 Task: Reply to the email confirming receipt of the attached resume.
Action: Mouse pressed left at (146, 33)
Screenshot: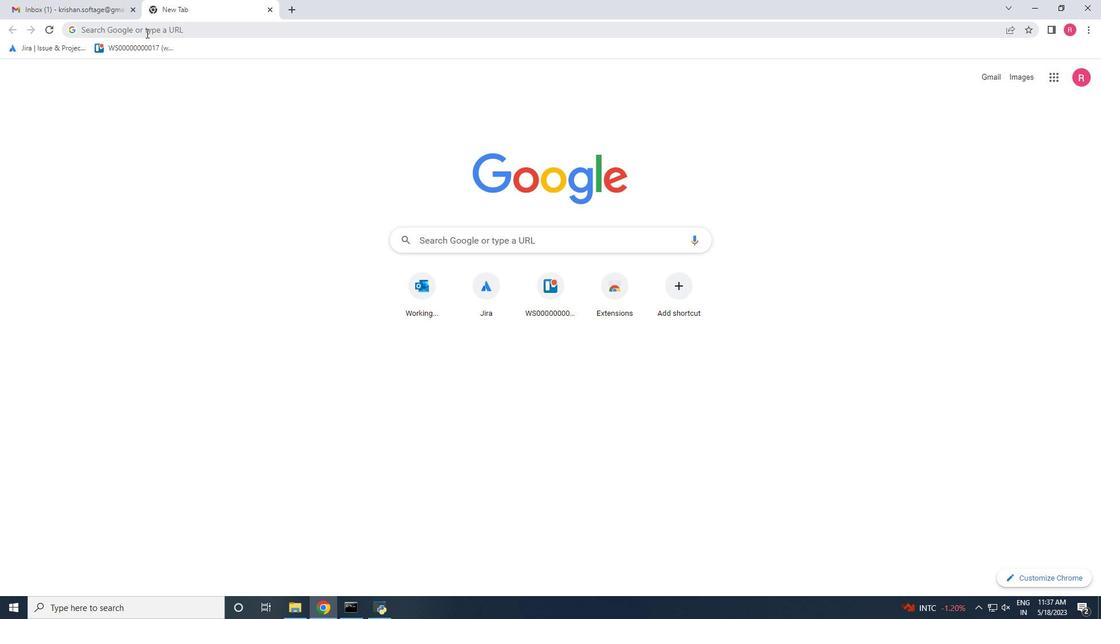 
Action: Key pressed gmail<Key.backspace><Key.enter>
Screenshot: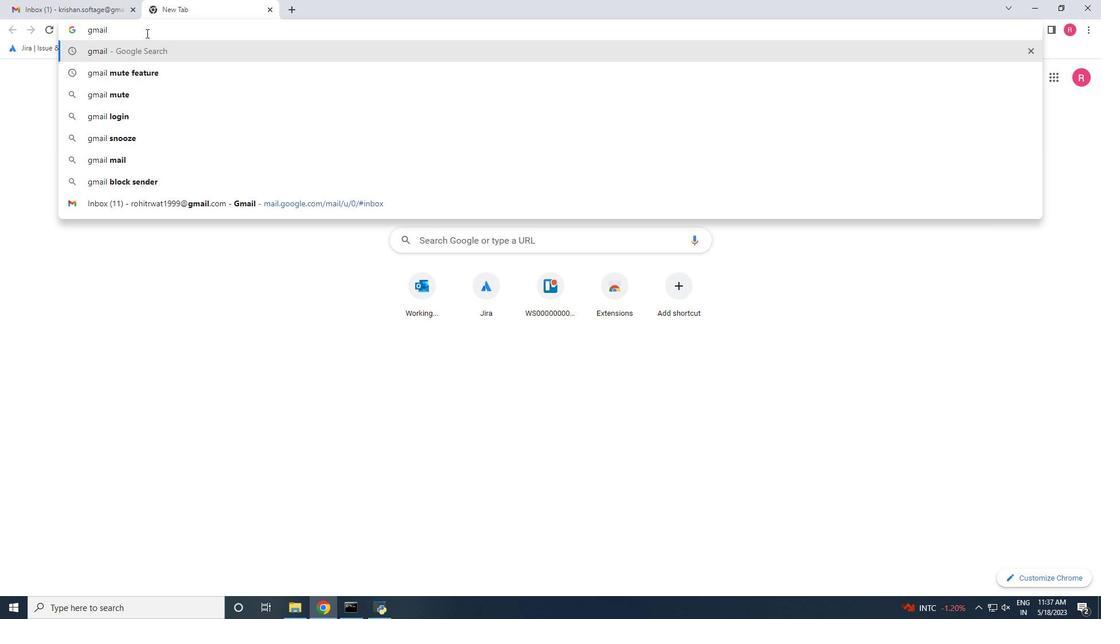 
Action: Mouse moved to (162, 180)
Screenshot: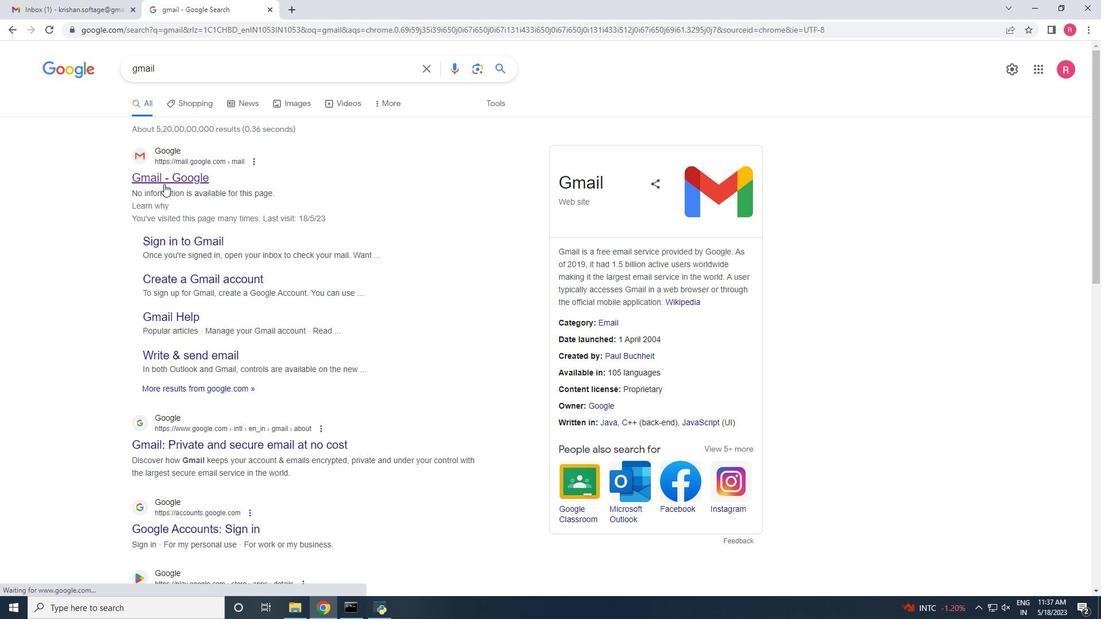 
Action: Mouse pressed left at (162, 180)
Screenshot: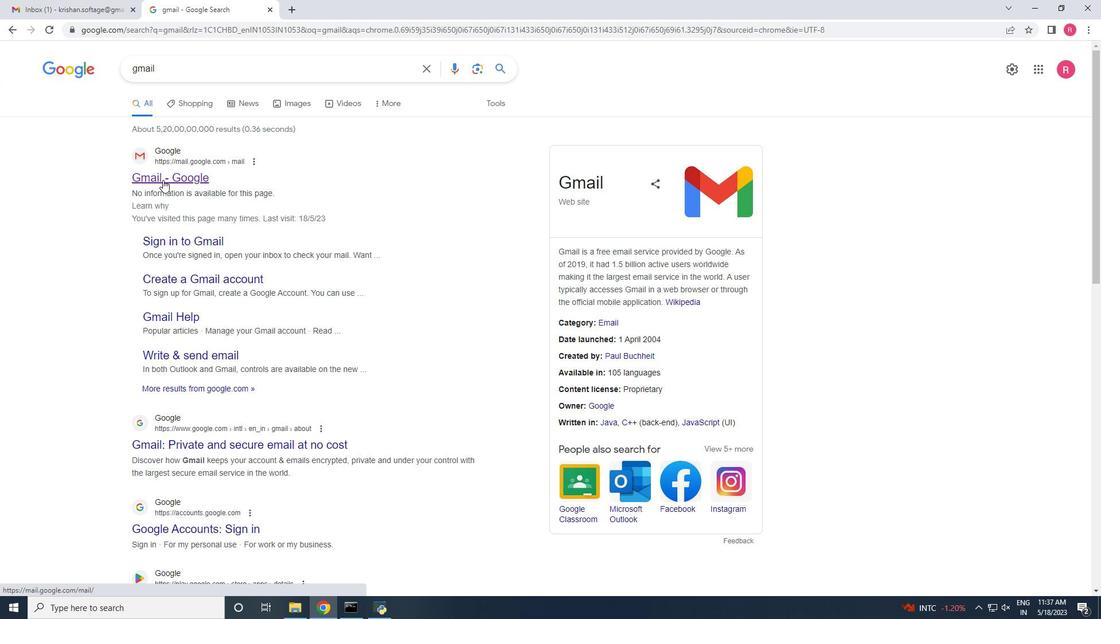 
Action: Mouse moved to (401, 150)
Screenshot: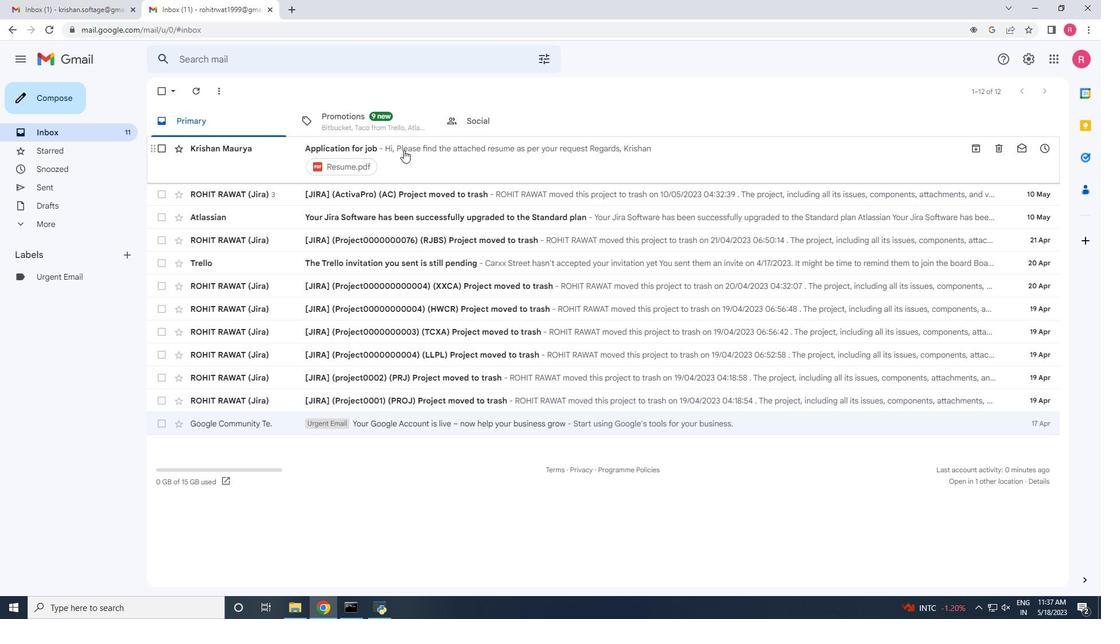 
Action: Mouse pressed left at (401, 150)
Screenshot: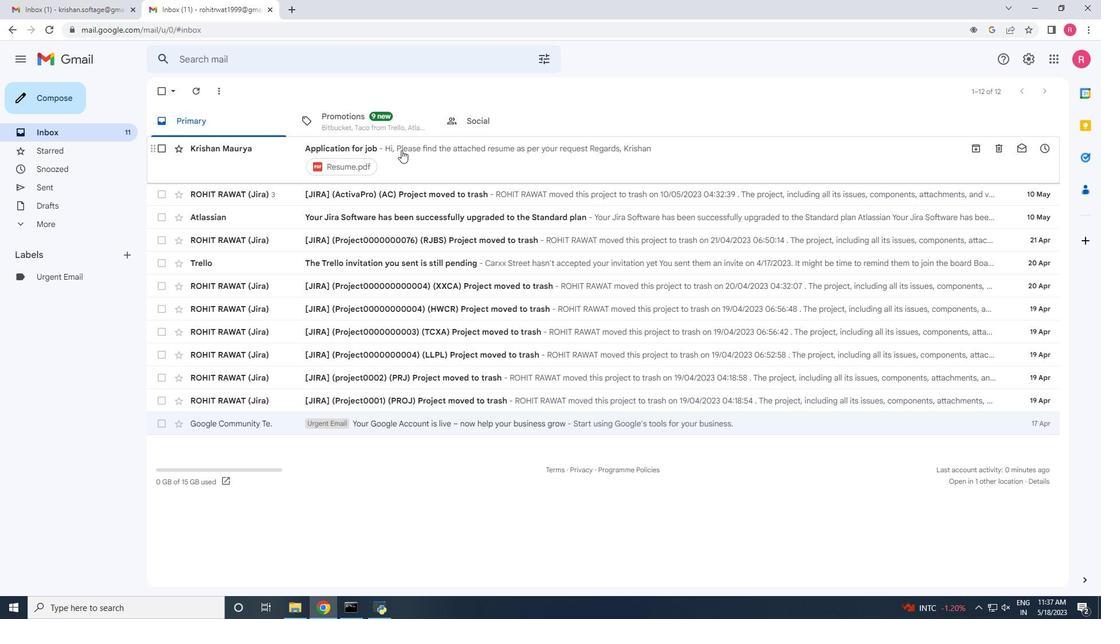 
Action: Mouse moved to (91, 129)
Screenshot: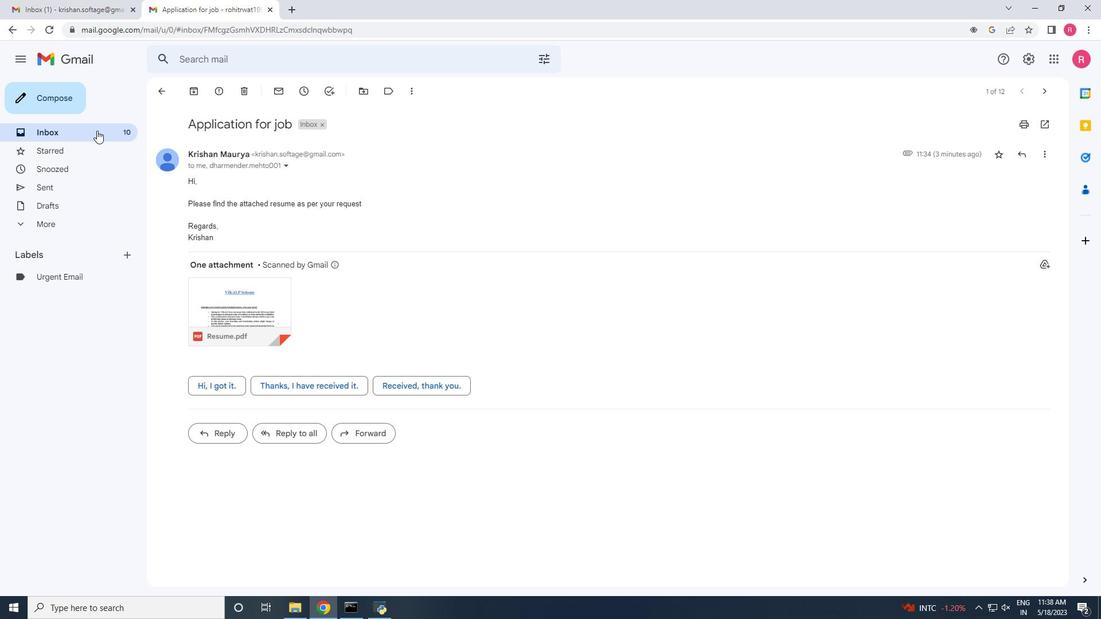 
Action: Mouse pressed left at (91, 129)
Screenshot: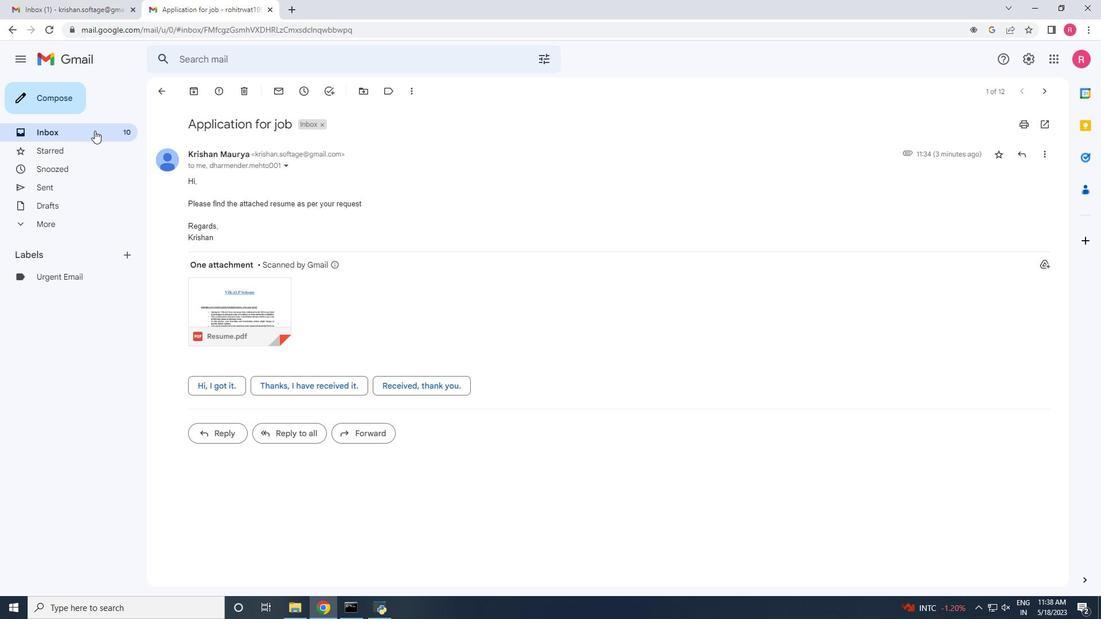 
Action: Mouse moved to (527, 147)
Screenshot: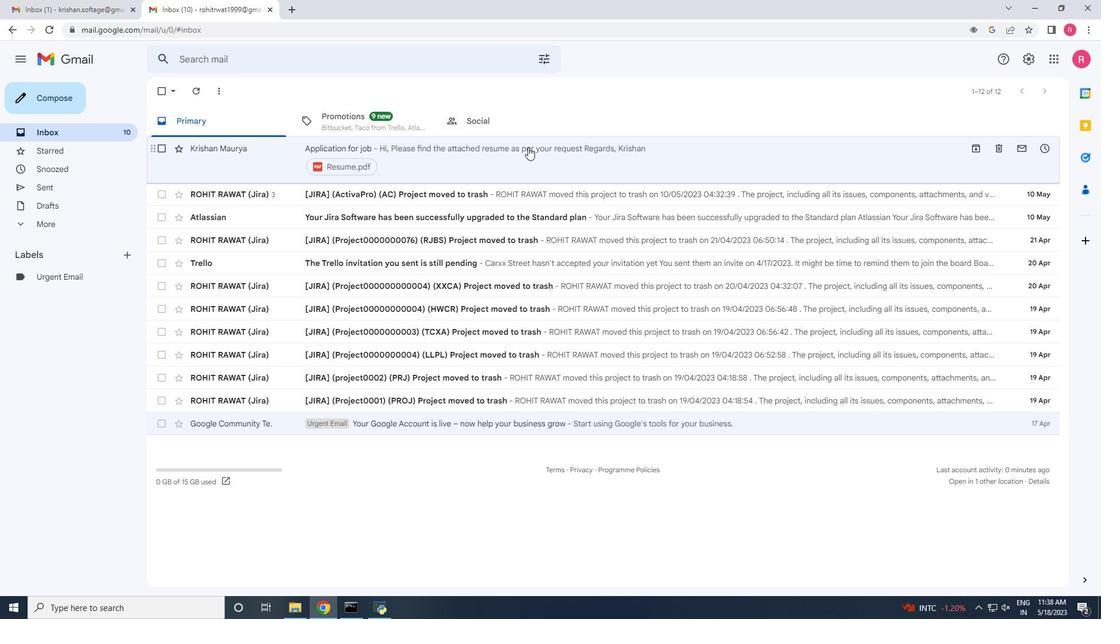 
Action: Mouse pressed left at (527, 147)
Screenshot: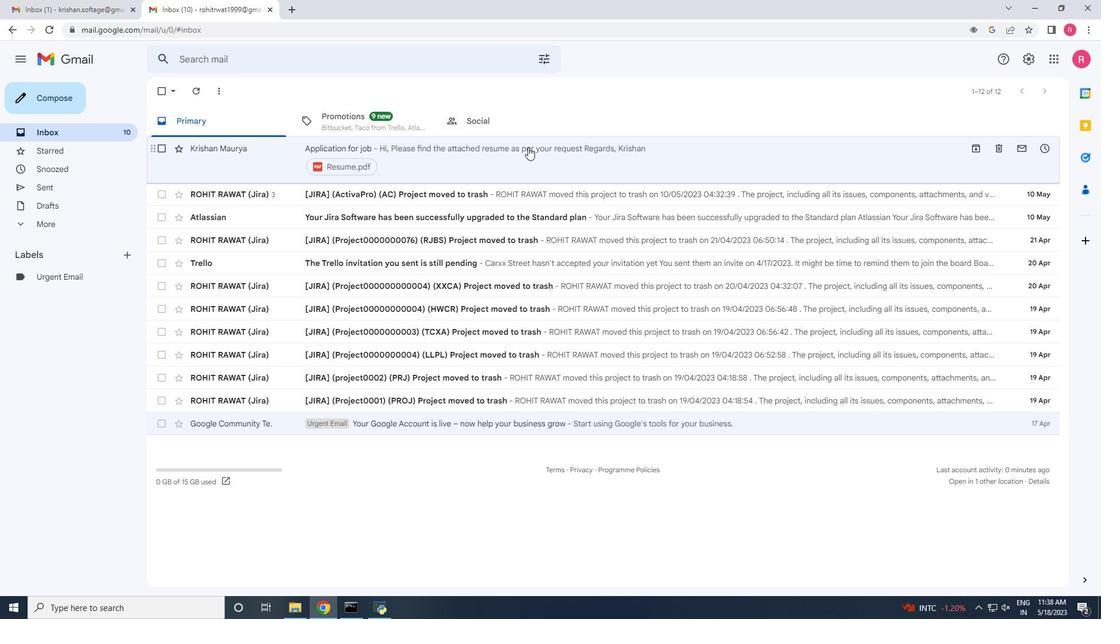 
Action: Mouse moved to (311, 433)
Screenshot: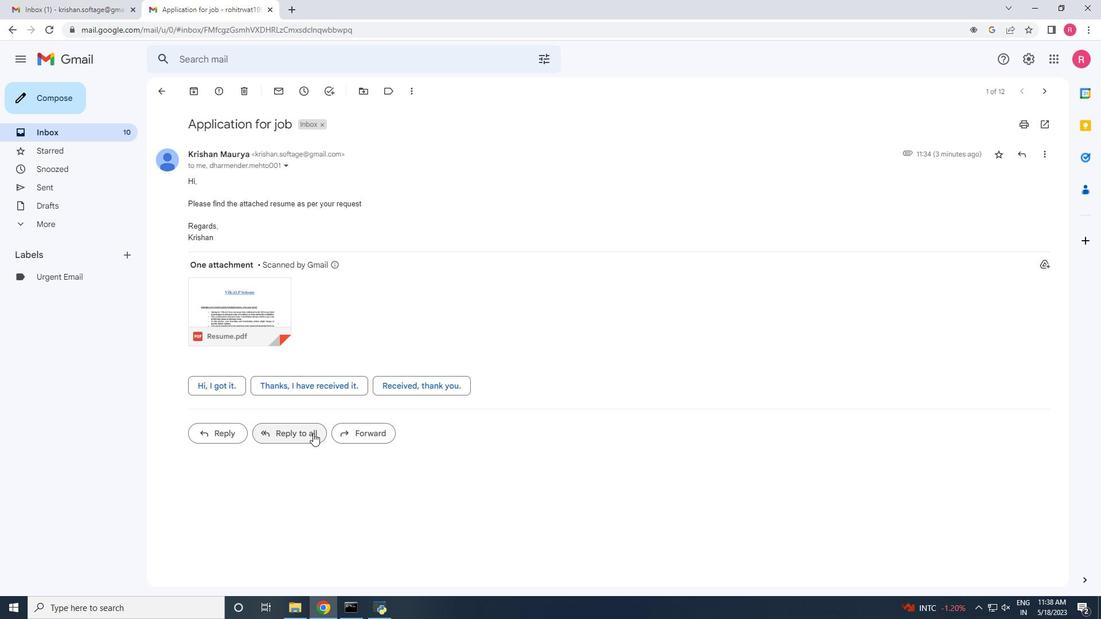 
Action: Mouse pressed left at (311, 433)
Screenshot: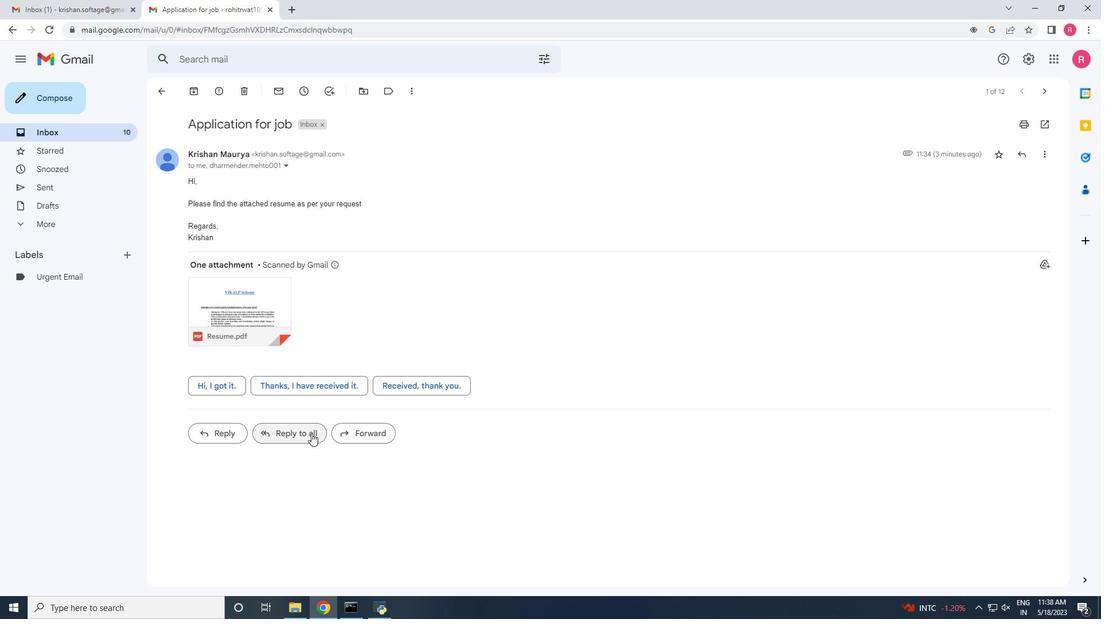 
Action: Mouse moved to (199, 416)
Screenshot: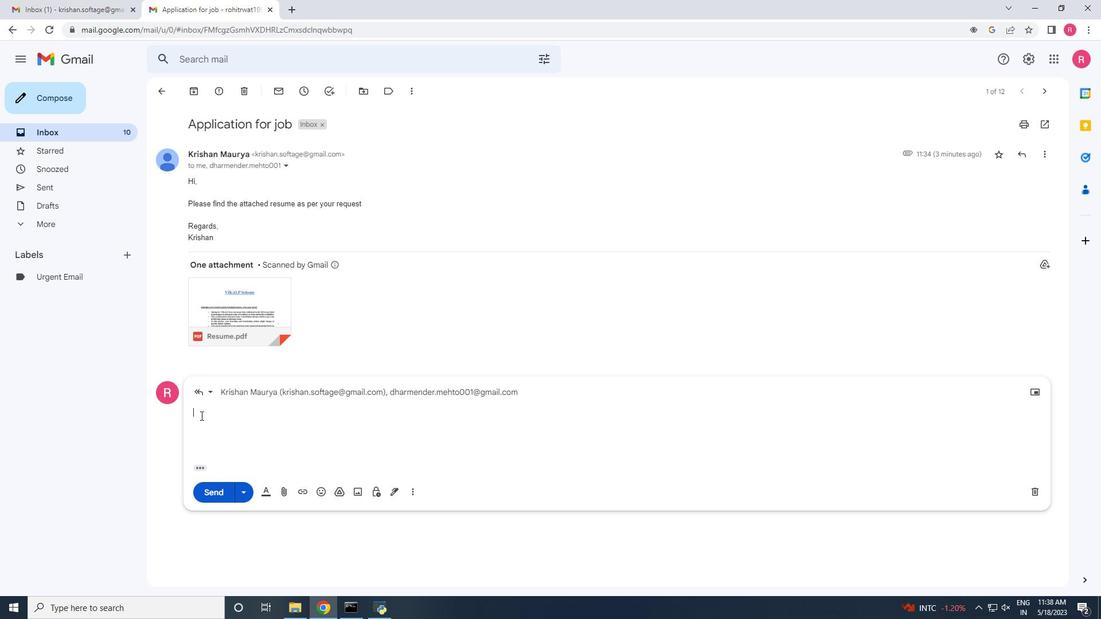 
Action: Mouse pressed left at (199, 416)
Screenshot: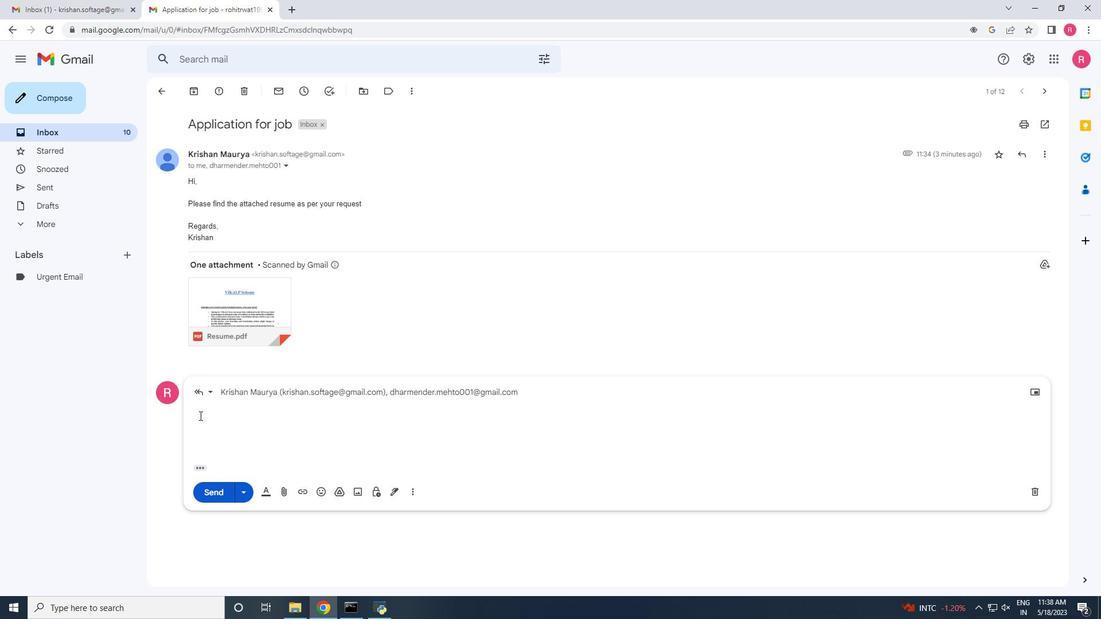 
Action: Key pressed <Key.shift>Hi,<Key.enter><Key.enter><Key.shift>Thanks,i<Key.insert><Key.backspace><Key.space><Key.shift>I<Key.space>have<Key.space>received<Key.space>it.<Key.enter><Key.enter><Key.shift>Regards,<Key.enter><Key.shift>Hr<Key.backspace><Key.shift><Key.shift><Key.shift>R<Key.space><Key.shift>Team
Screenshot: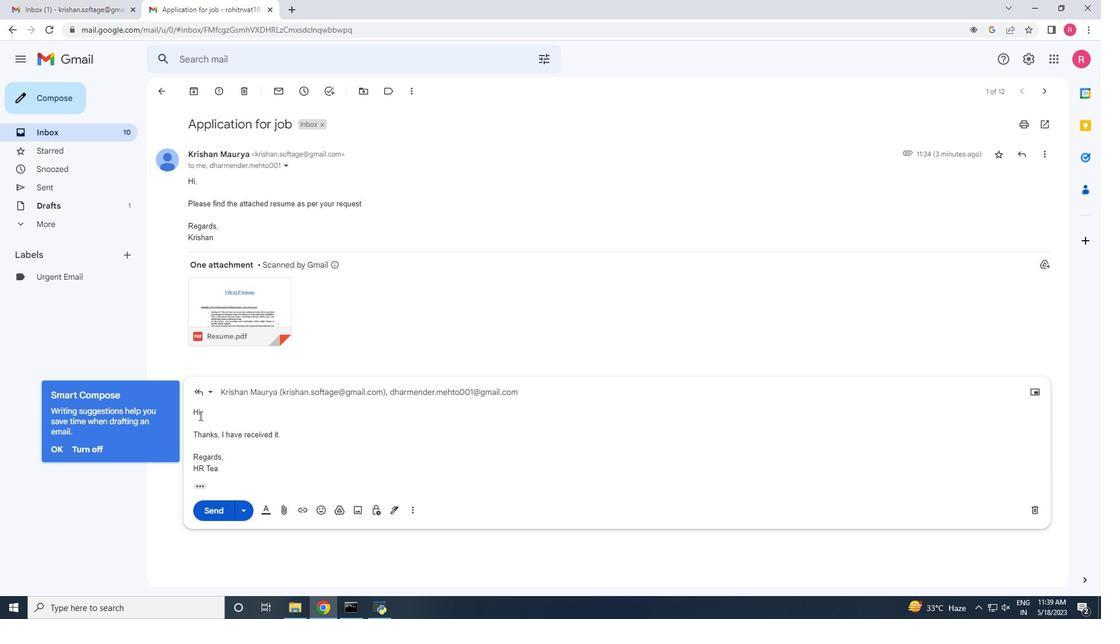 
Action: Mouse moved to (212, 512)
Screenshot: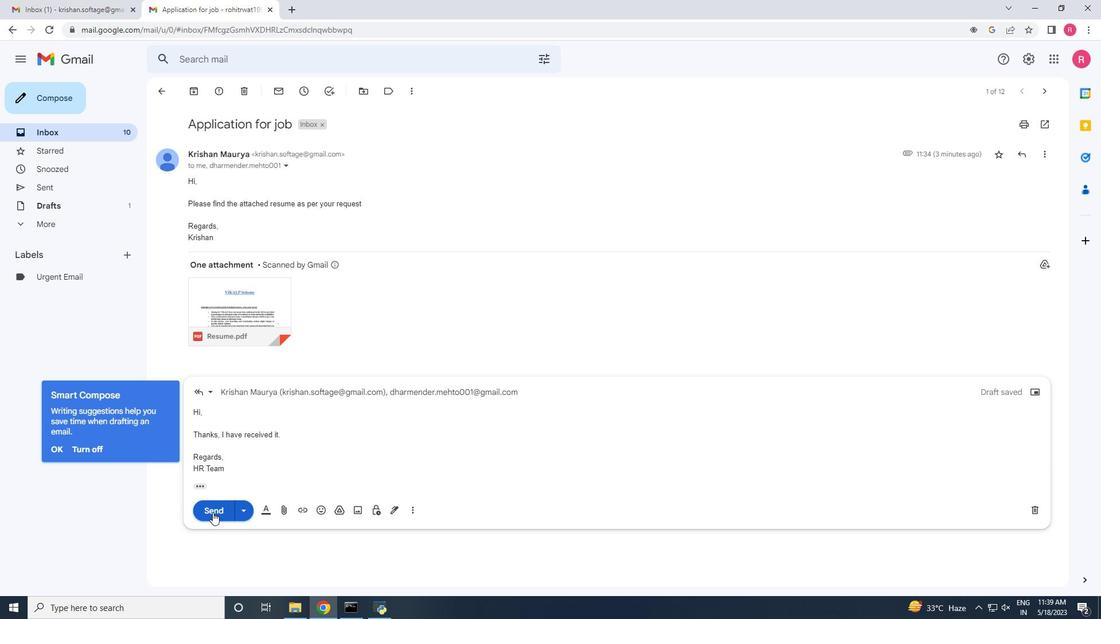 
Action: Mouse pressed left at (212, 512)
Screenshot: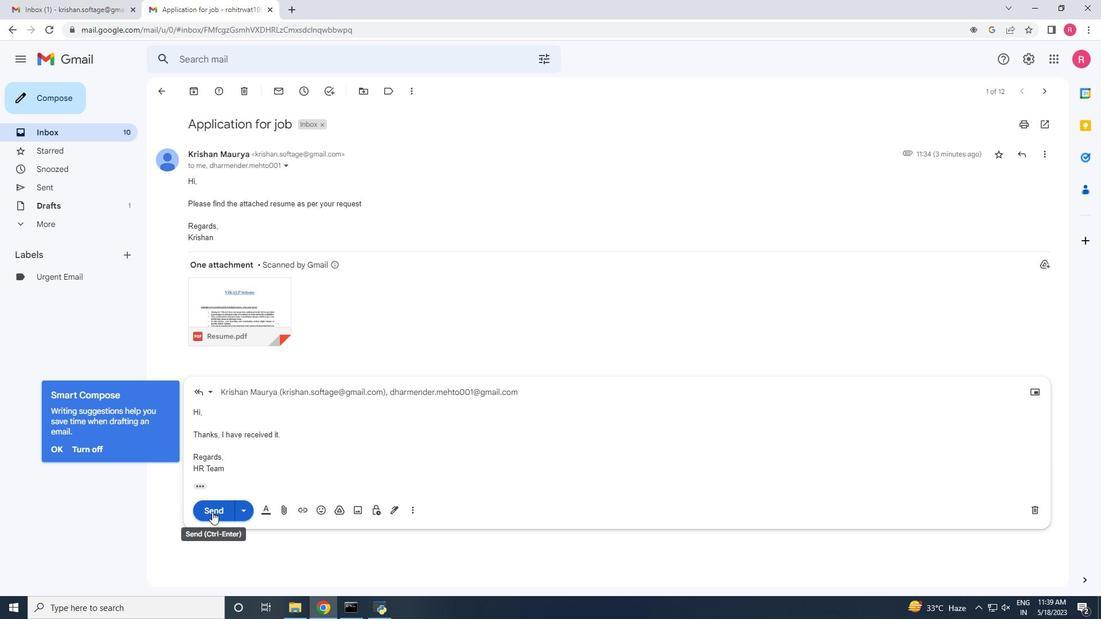 
Action: Mouse moved to (70, 133)
Screenshot: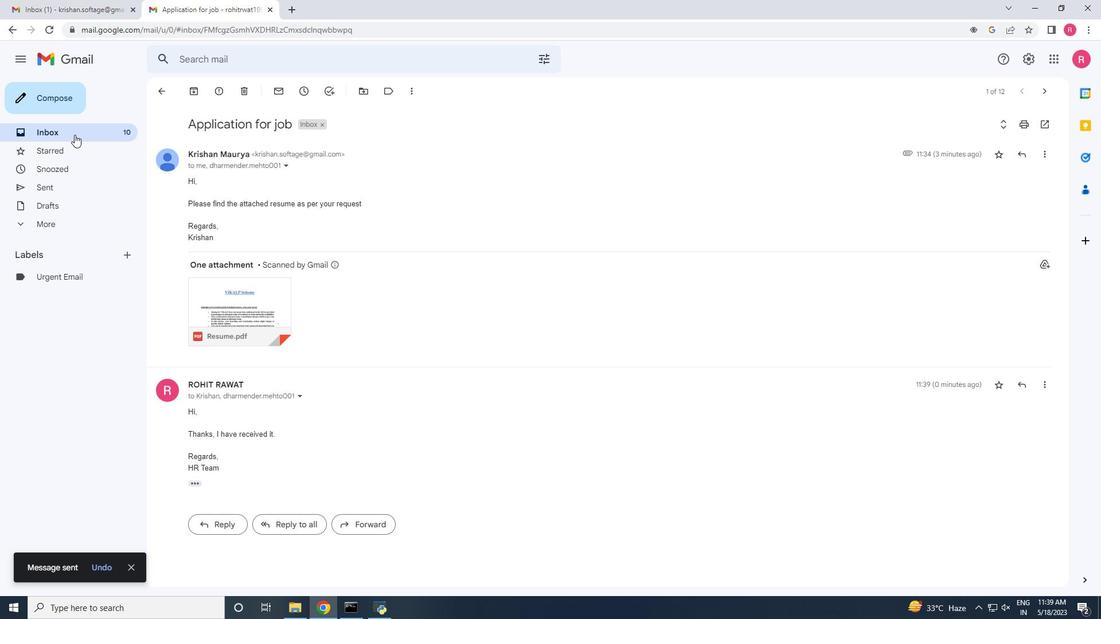 
Action: Mouse pressed left at (70, 133)
Screenshot: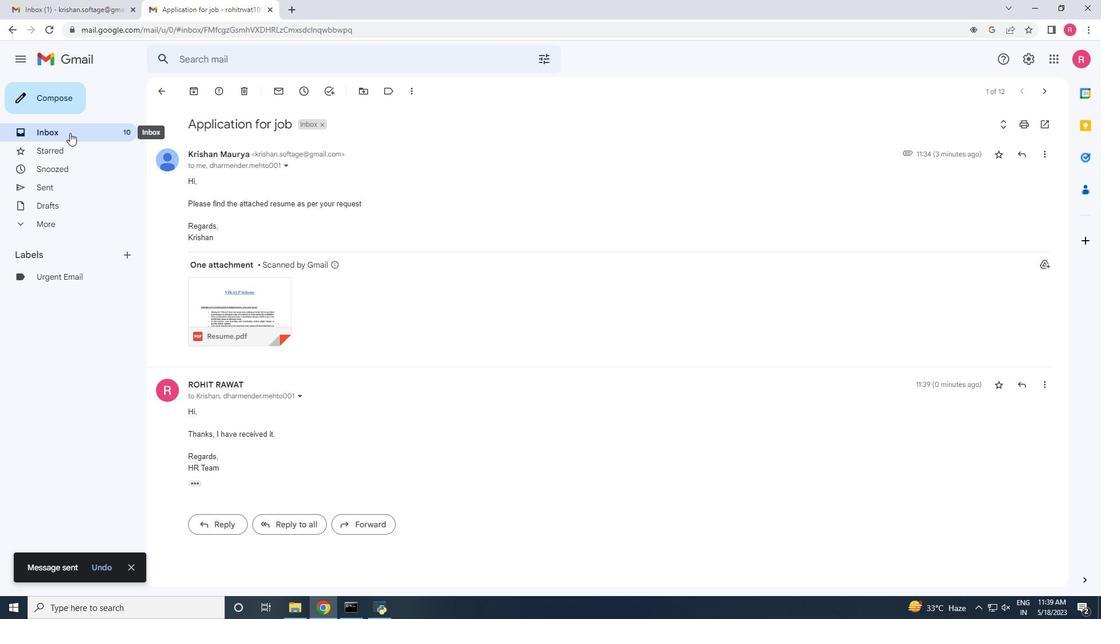 
Action: Mouse moved to (432, 150)
Screenshot: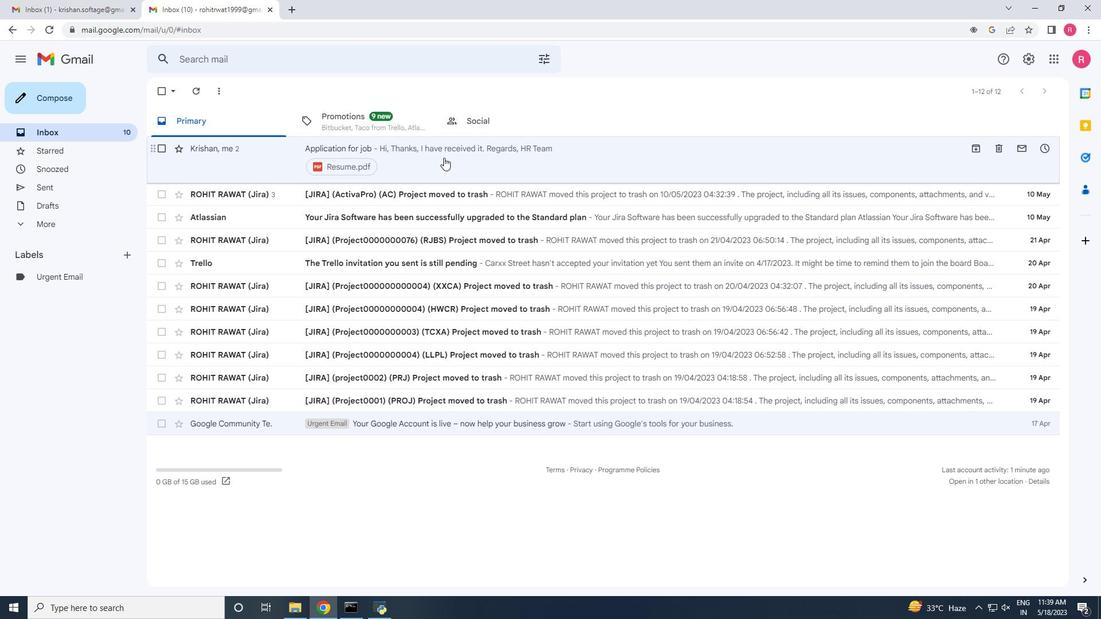 
Action: Mouse pressed left at (432, 150)
Screenshot: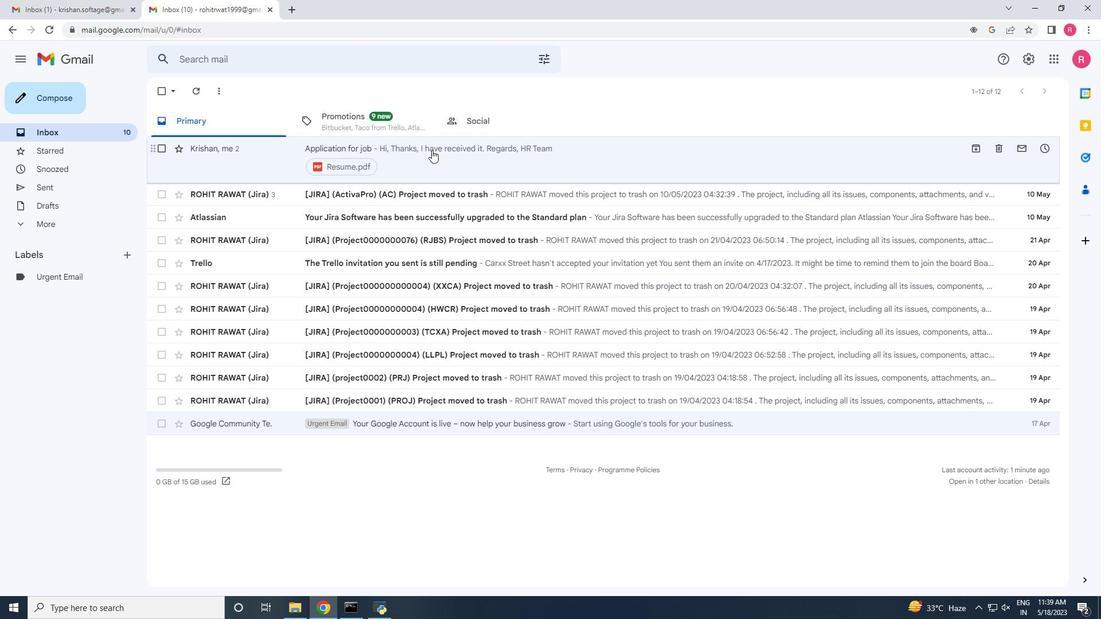 
Action: Mouse moved to (298, 214)
Screenshot: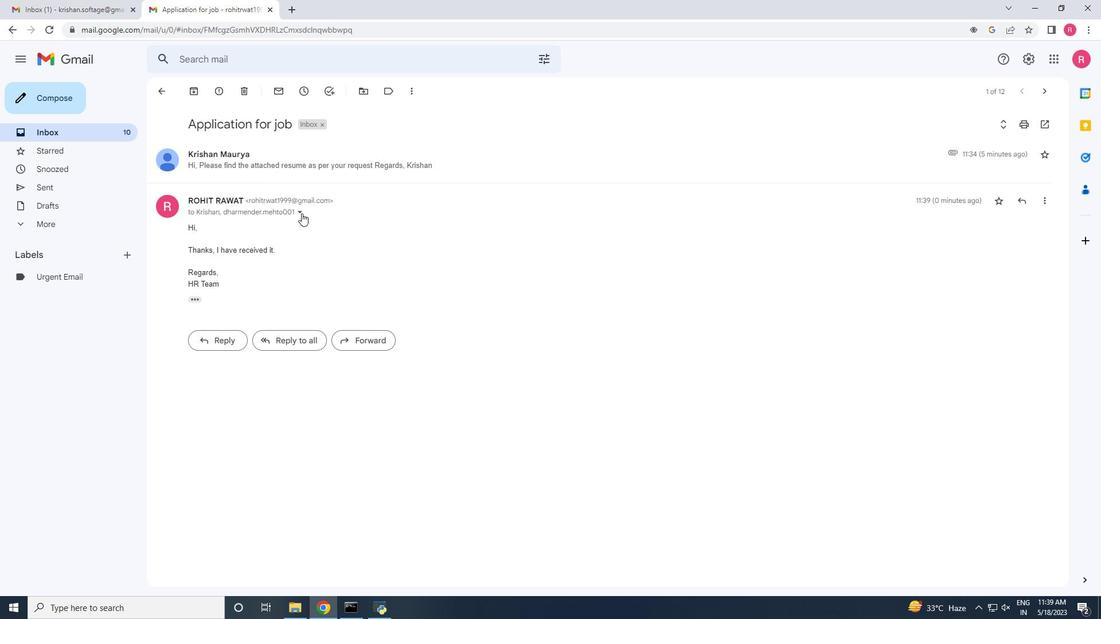 
Action: Mouse pressed left at (298, 214)
Screenshot: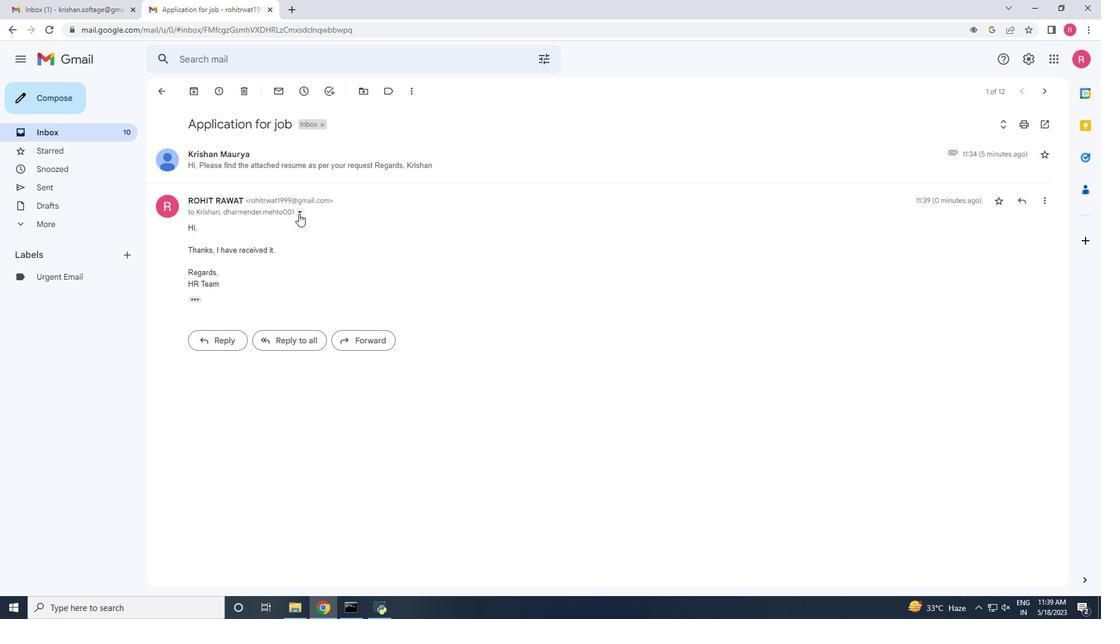 
Action: Mouse moved to (84, 135)
Screenshot: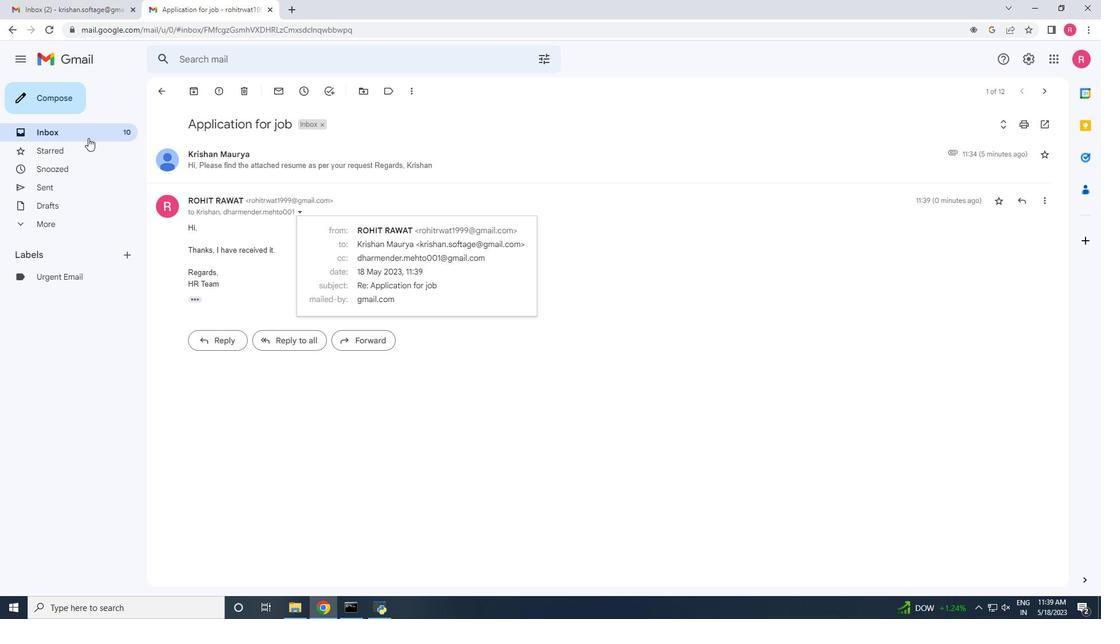 
Action: Mouse pressed left at (84, 135)
Screenshot: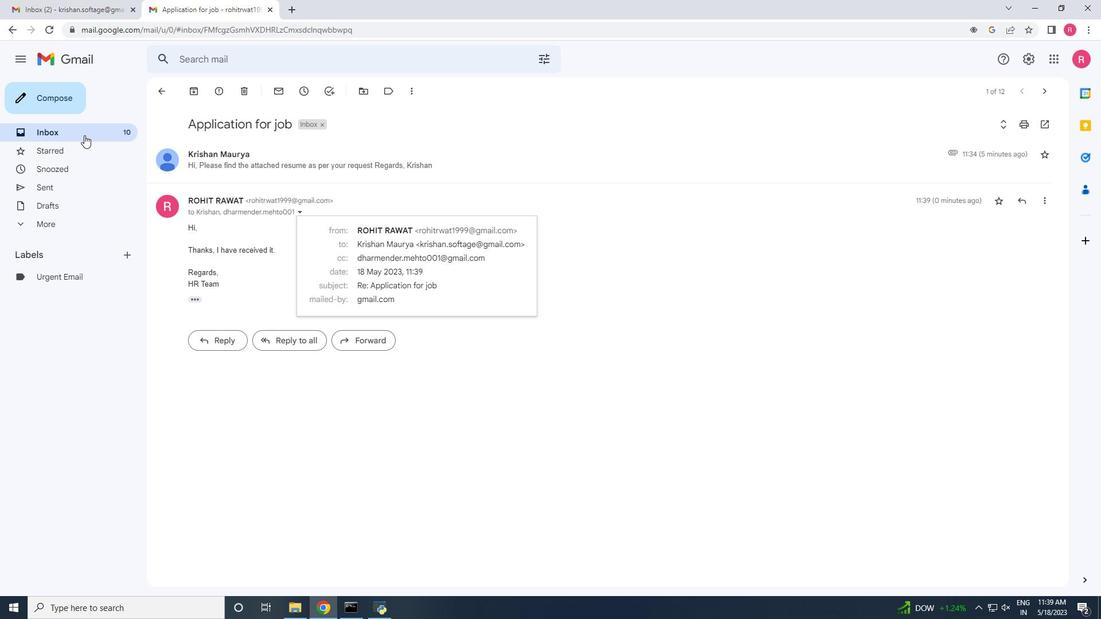 
Action: Mouse moved to (350, 192)
Screenshot: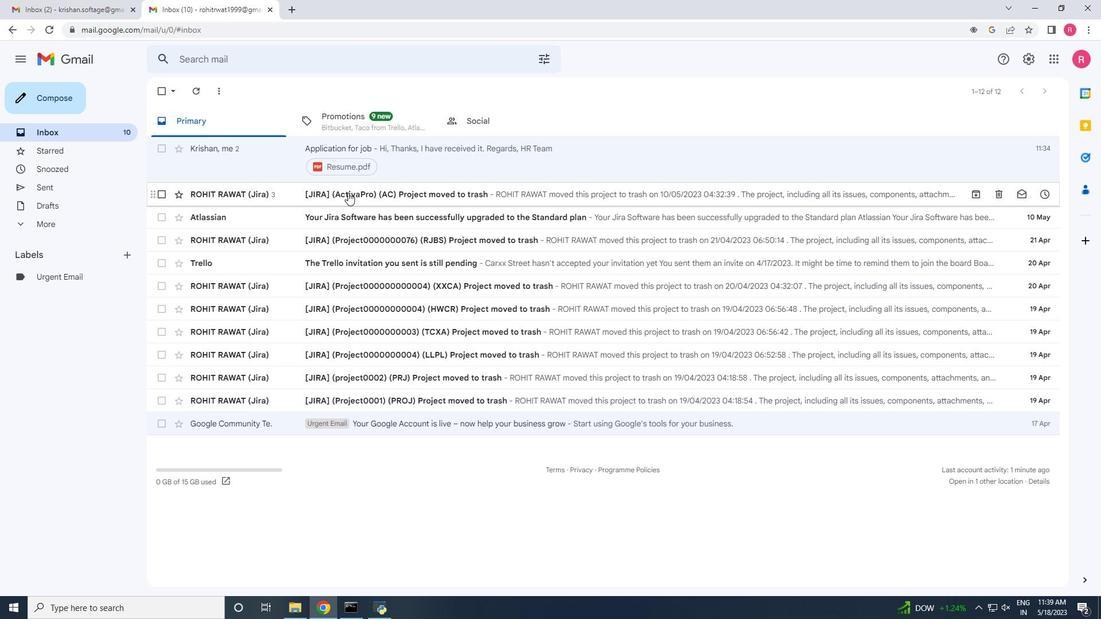
